 Task: Change the background color of the email to a specific RGB value.
Action: Mouse moved to (228, 34)
Screenshot: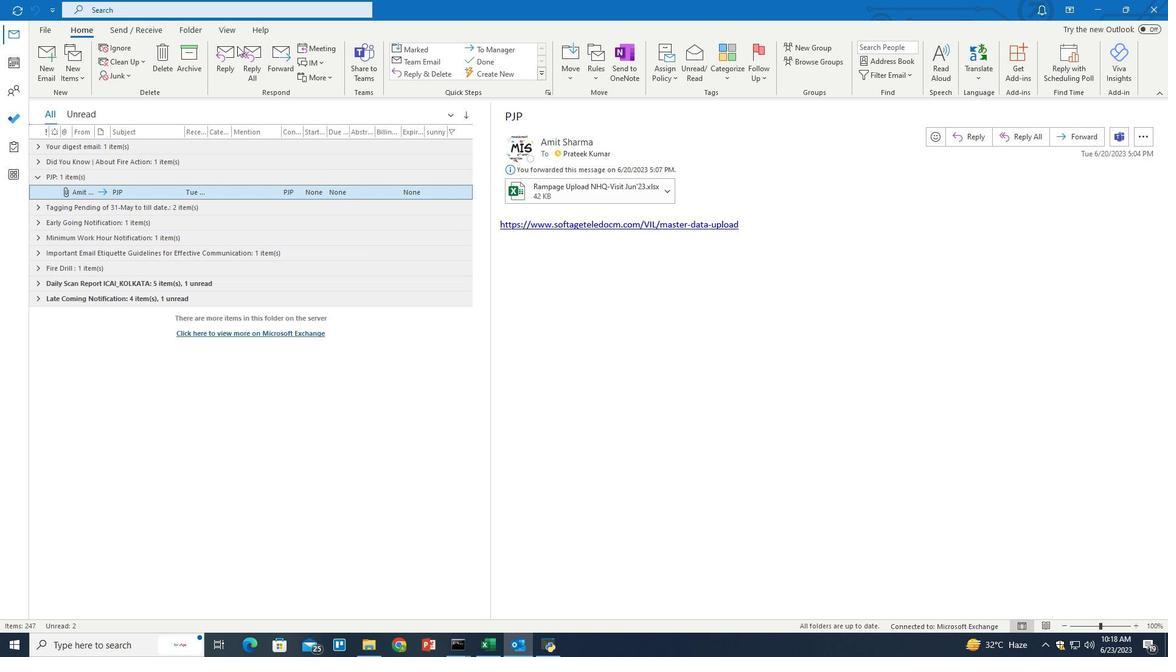 
Action: Mouse pressed left at (228, 34)
Screenshot: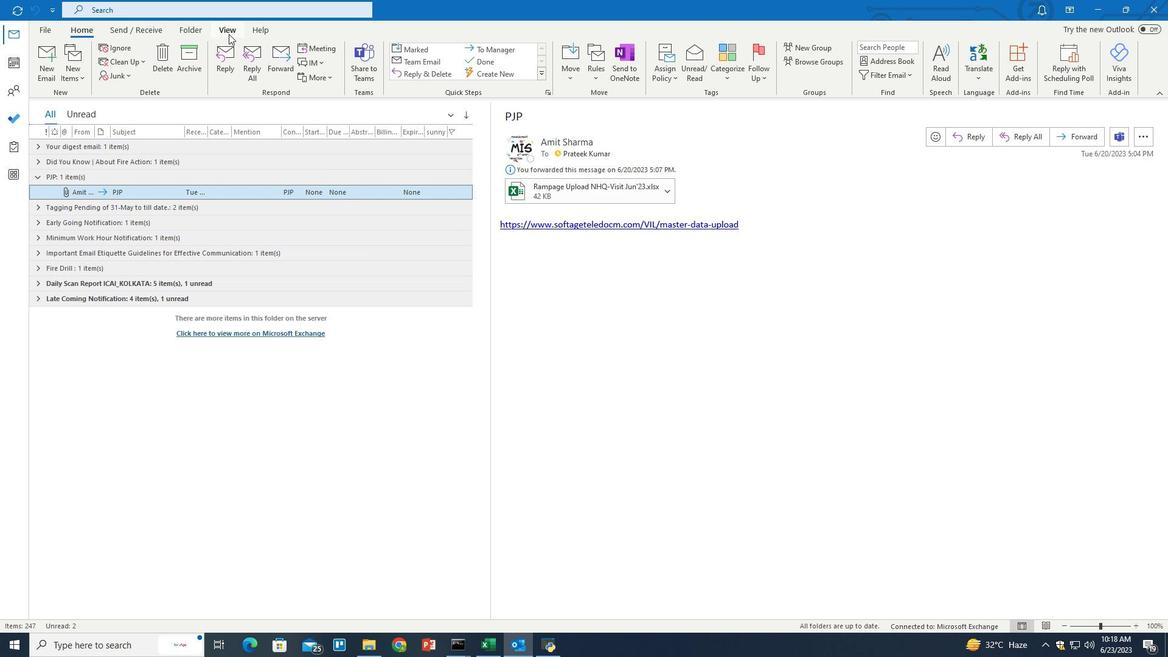 
Action: Mouse moved to (1029, 76)
Screenshot: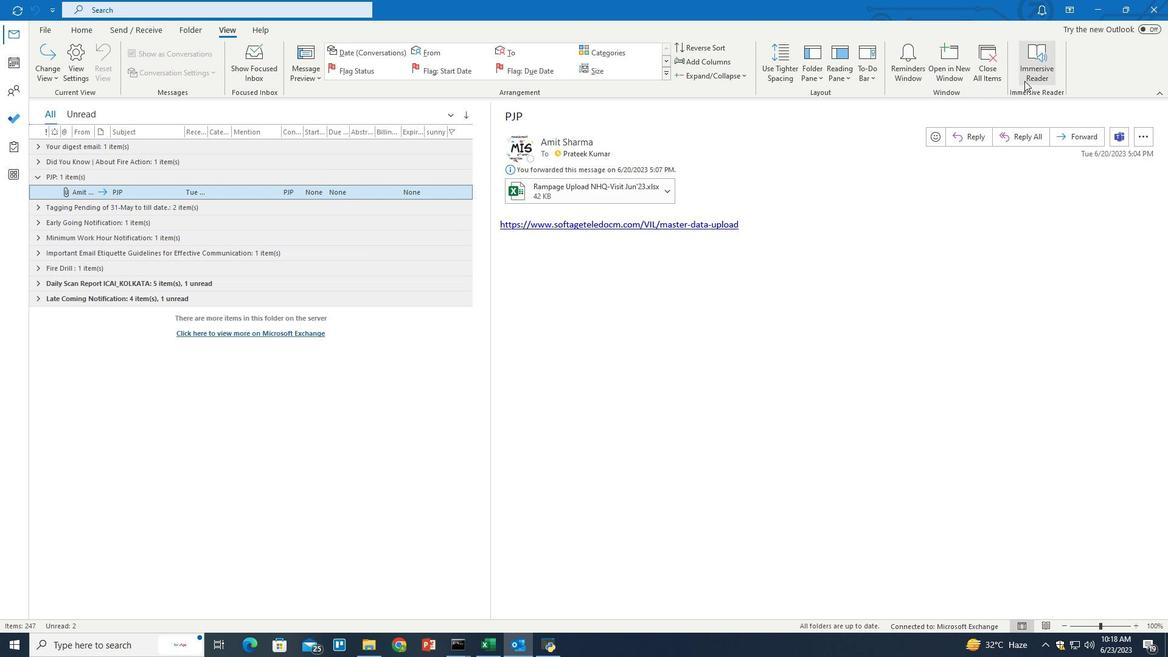 
Action: Mouse pressed left at (1029, 76)
Screenshot: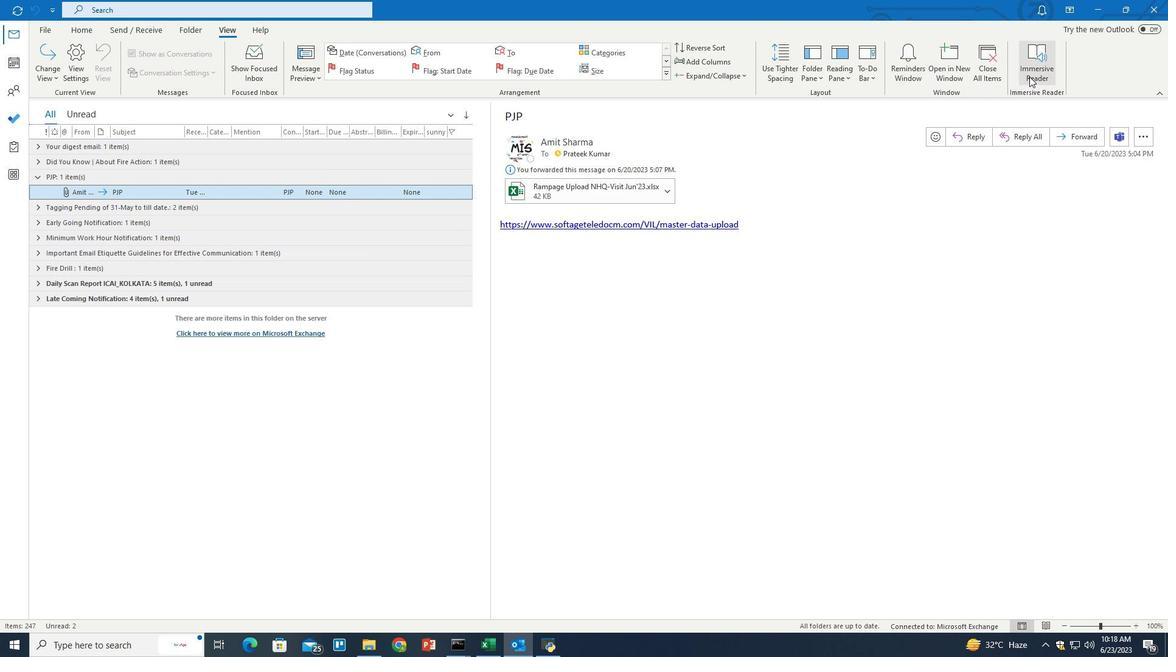 
Action: Mouse moved to (79, 71)
Screenshot: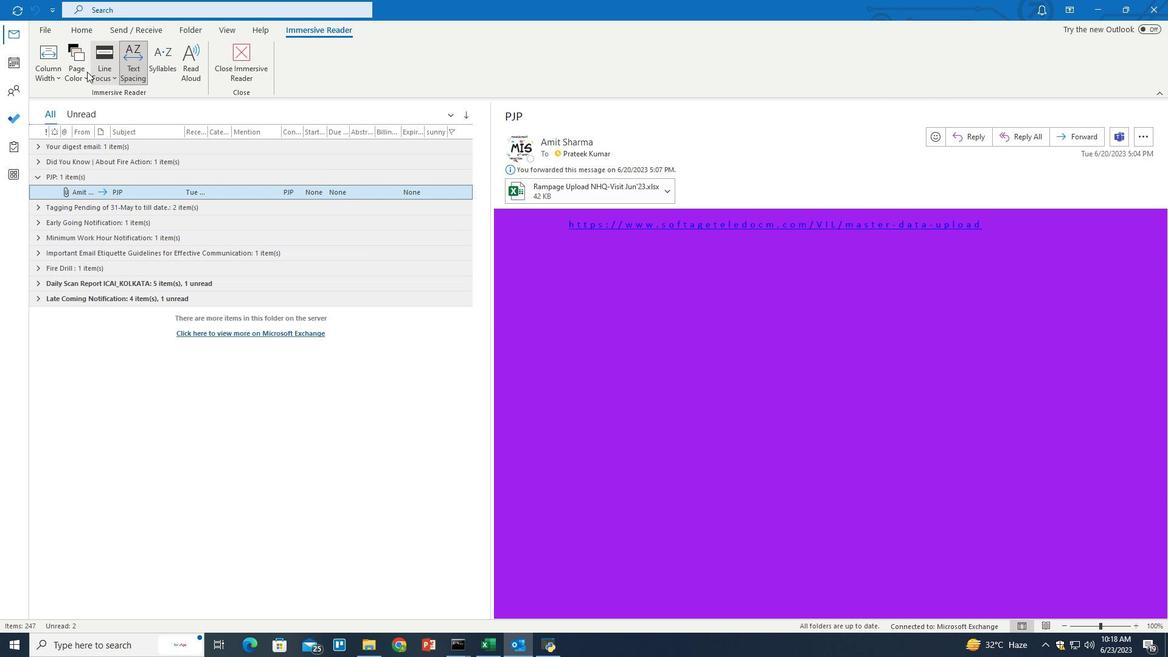 
Action: Mouse pressed left at (79, 71)
Screenshot: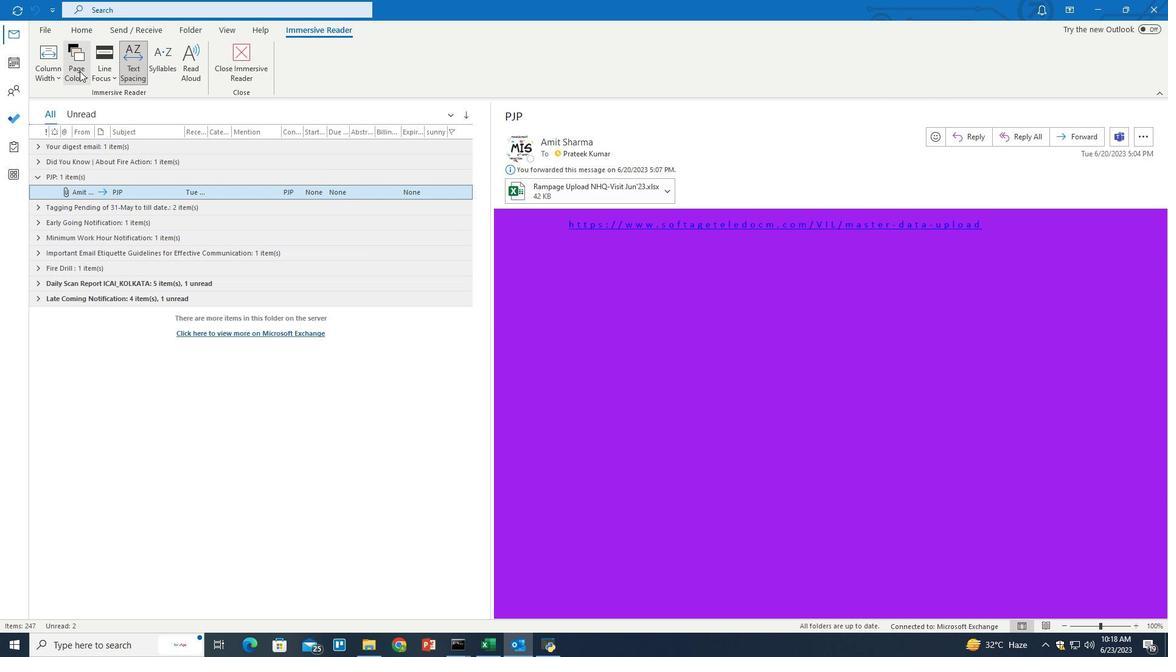
Action: Mouse moved to (114, 234)
Screenshot: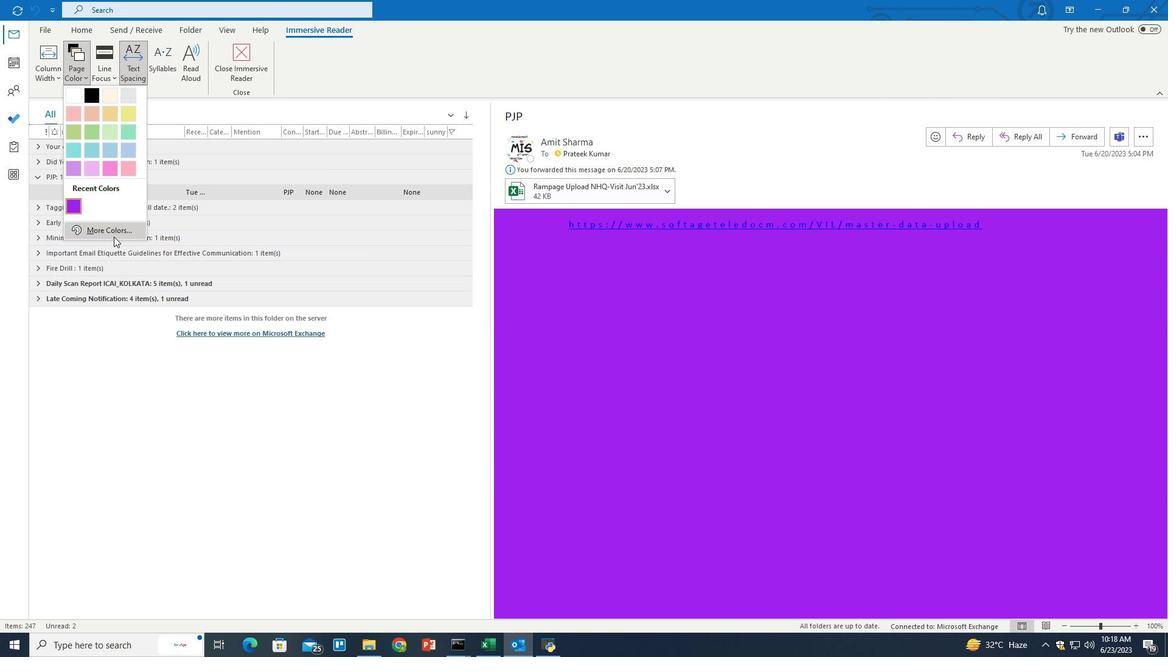 
Action: Mouse pressed left at (114, 234)
Screenshot: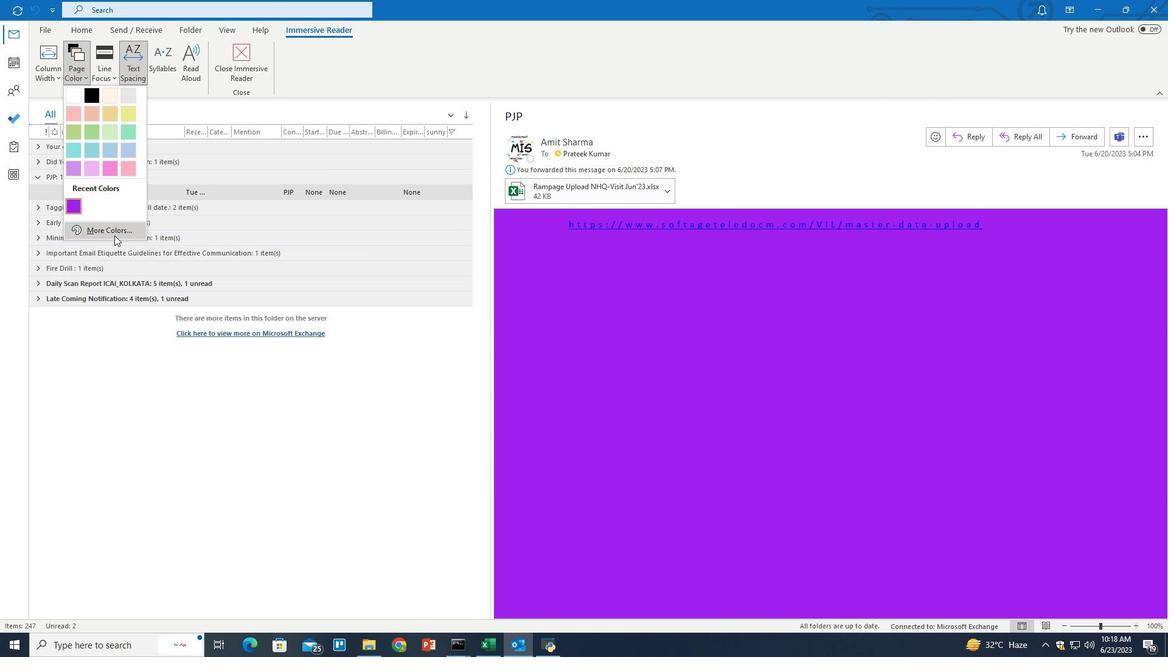 
Action: Mouse moved to (553, 357)
Screenshot: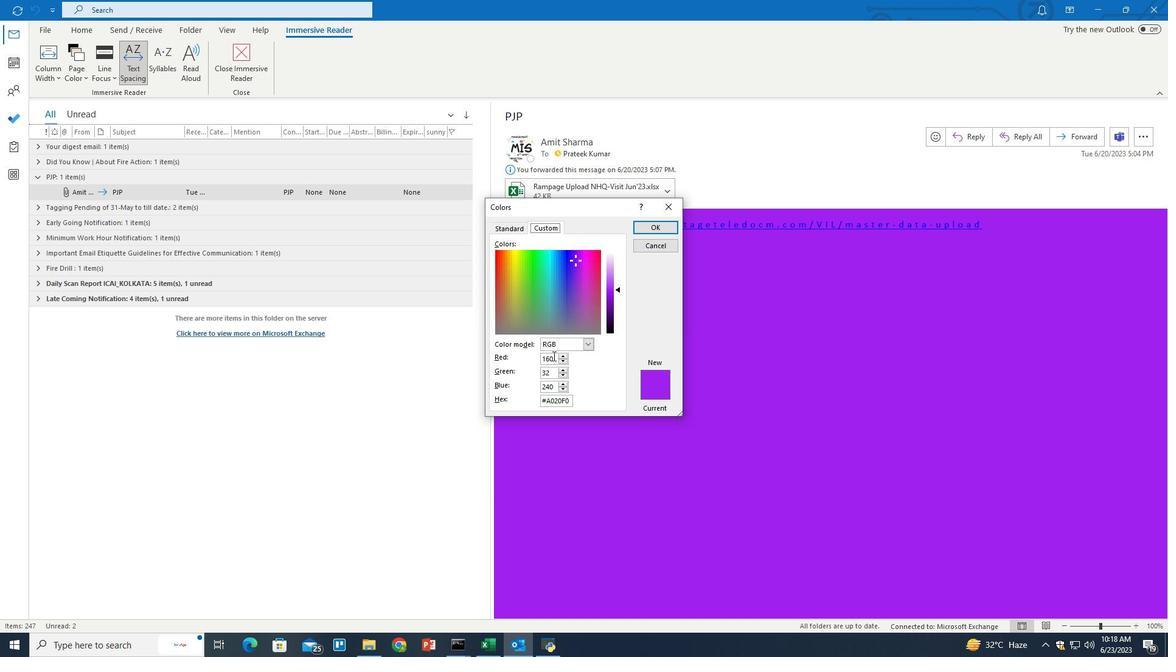 
Action: Mouse pressed left at (553, 357)
Screenshot: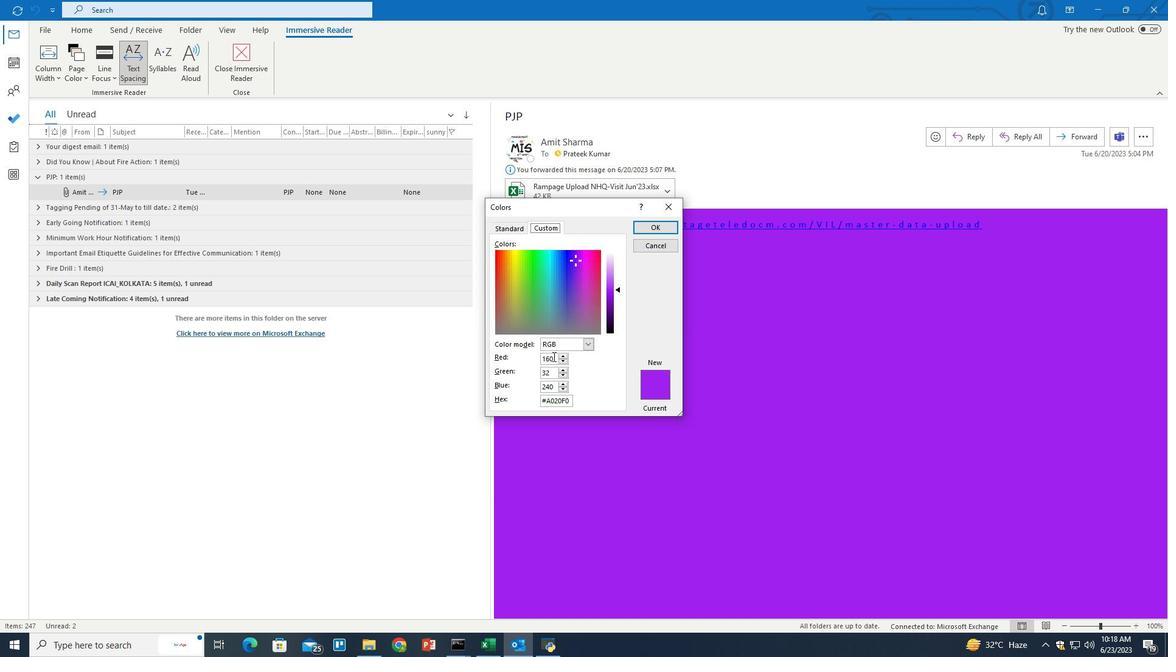 
Action: Key pressed <Key.backspace><Key.backspace><Key.backspace><Key.backspace><Key.backspace><Key.backspace><Key.backspace><Key.backspace><Key.backspace><Key.backspace>148
Screenshot: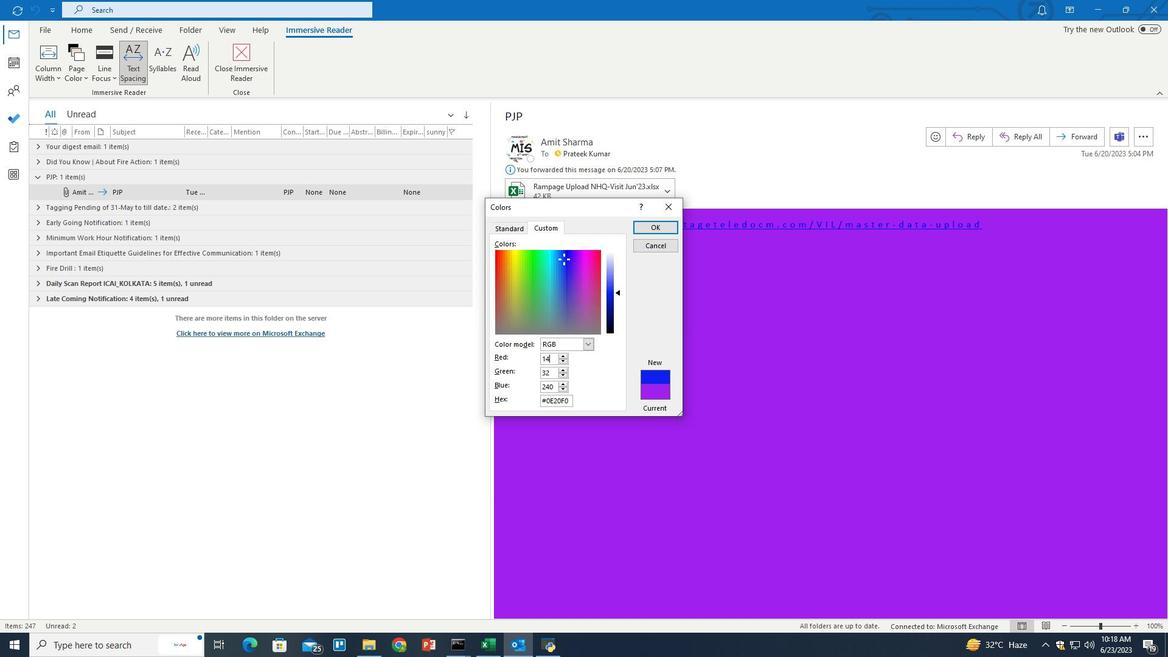 
Action: Mouse moved to (547, 372)
Screenshot: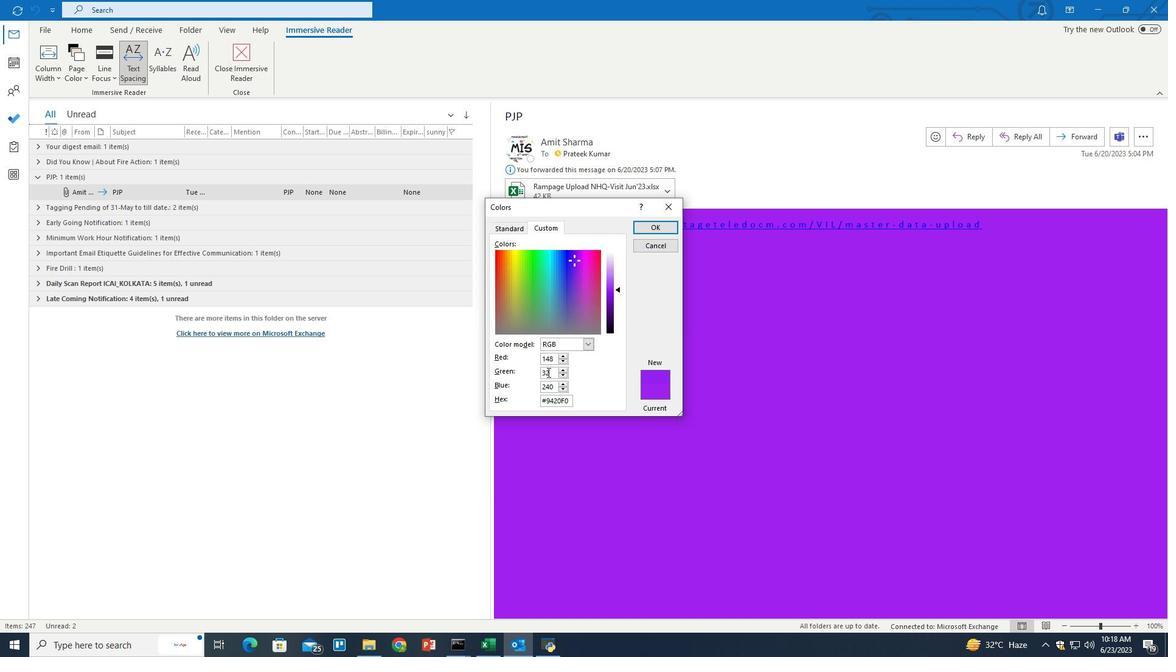 
Action: Mouse pressed left at (547, 372)
Screenshot: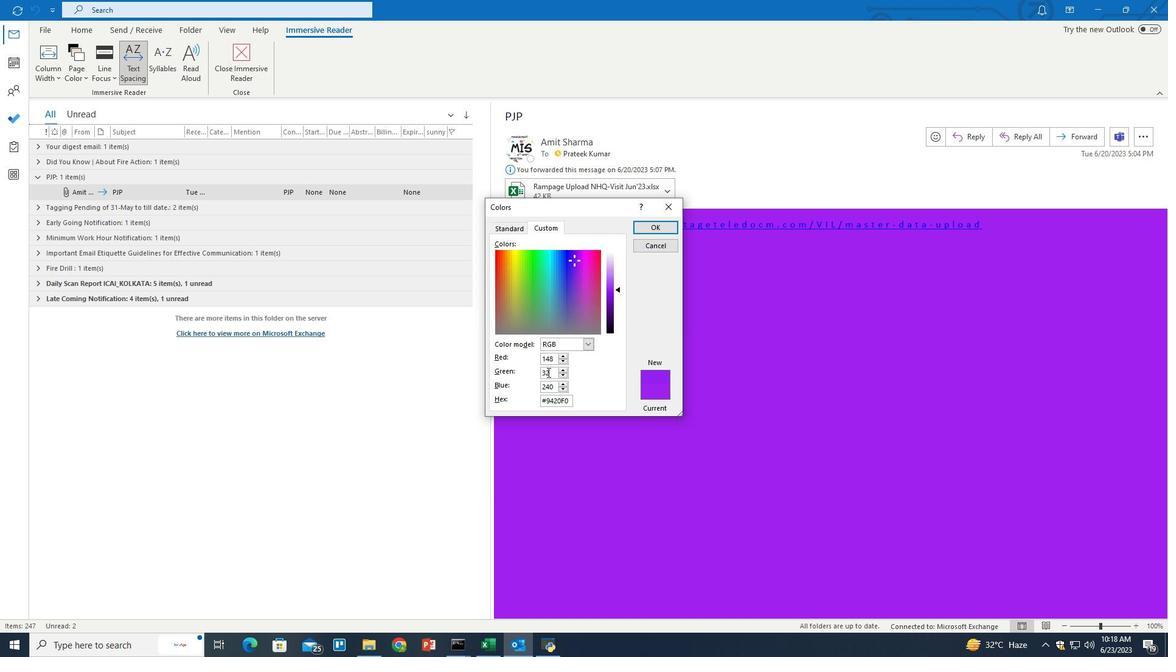 
Action: Key pressed <Key.right><Key.backspace><Key.backspace>226
Screenshot: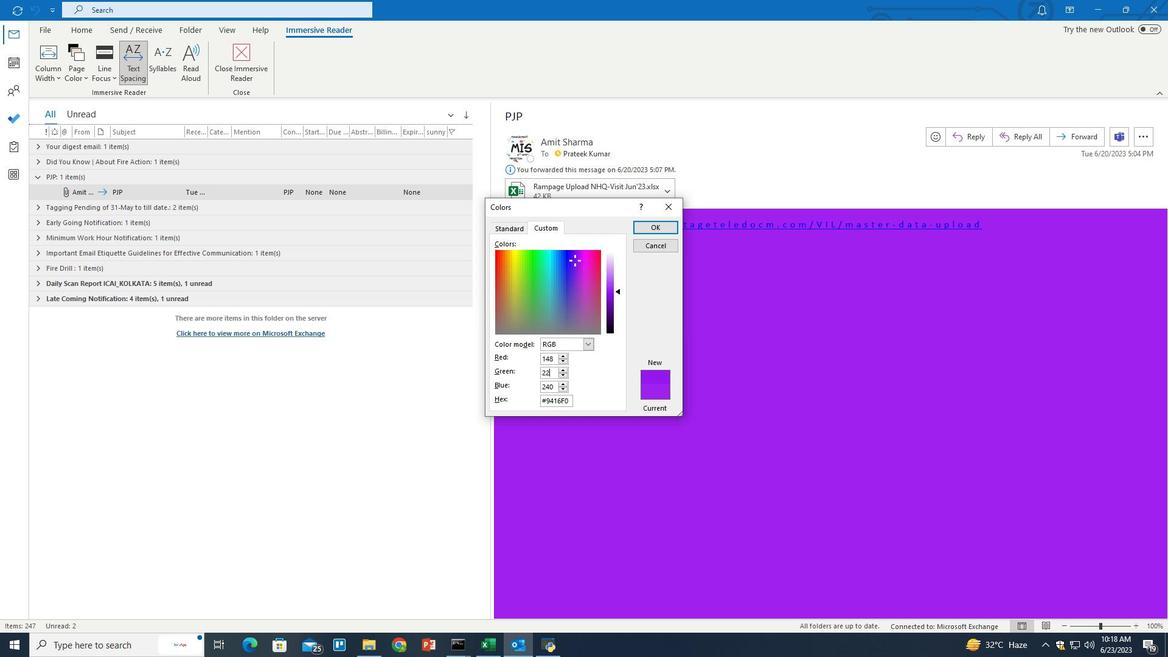 
Action: Mouse moved to (553, 386)
Screenshot: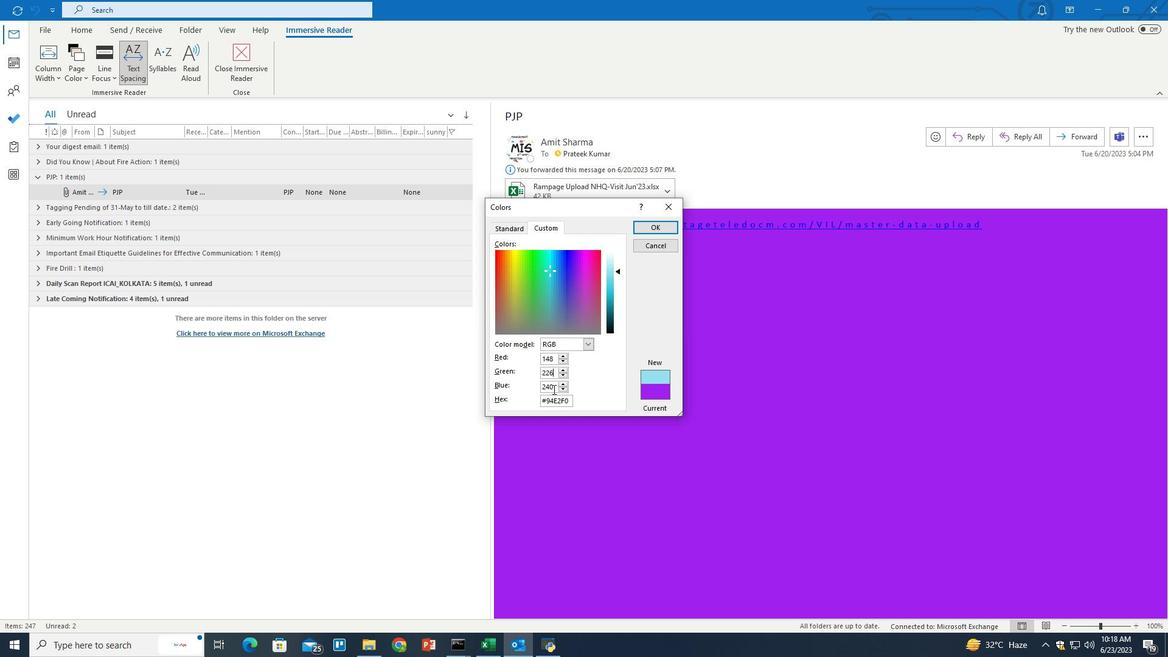 
Action: Mouse pressed left at (553, 386)
Screenshot: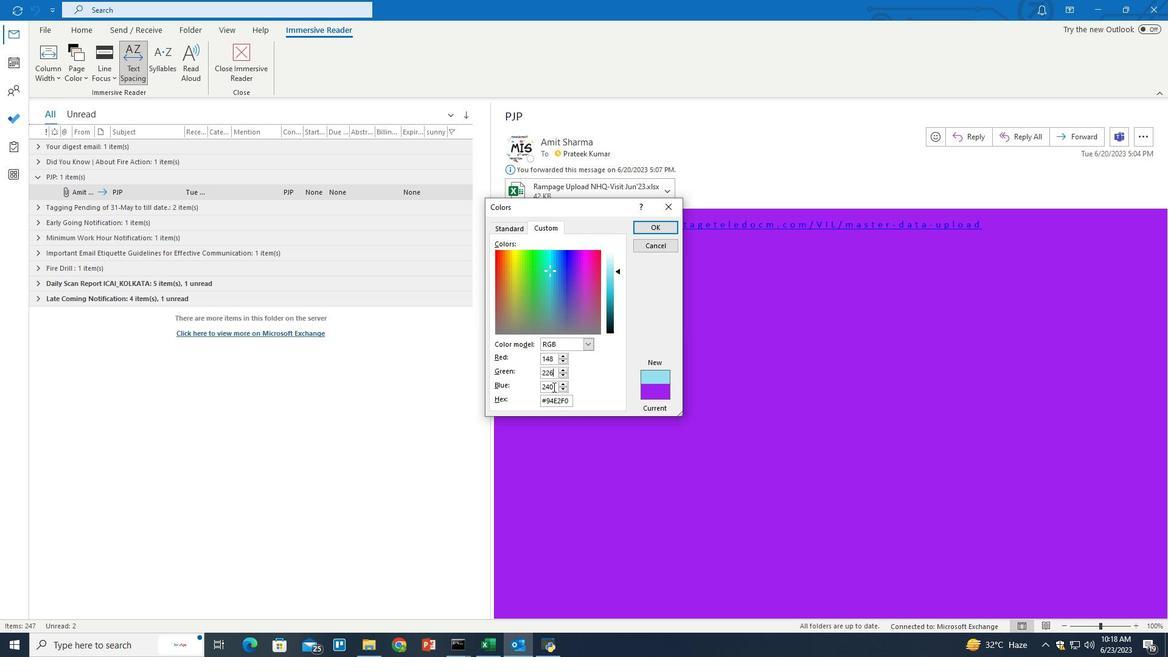 
Action: Mouse moved to (550, 383)
Screenshot: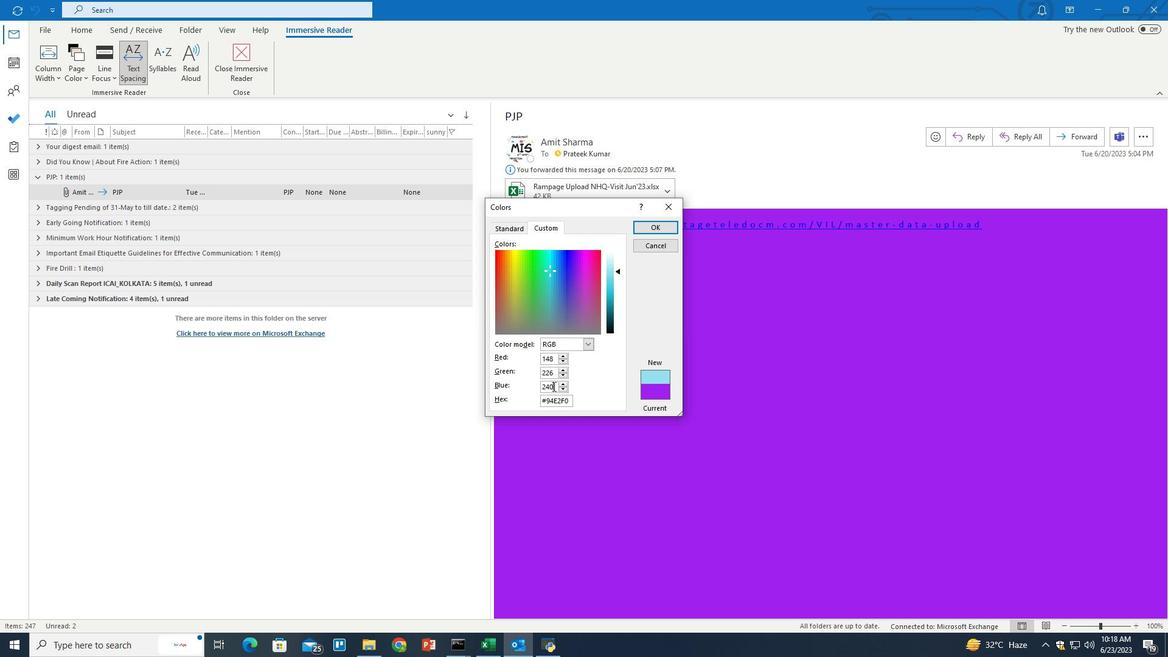 
Action: Key pressed <Key.backspace><Key.backspace><Key.backspace><Key.backspace><Key.backspace><Key.backspace>190
Screenshot: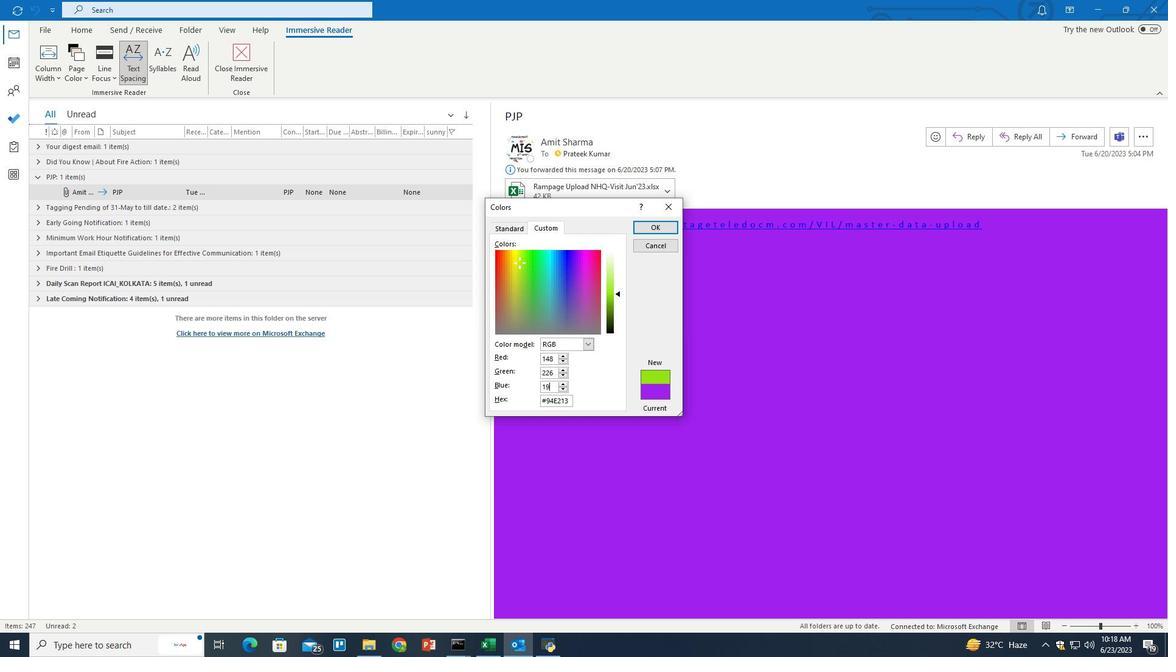 
Action: Mouse moved to (659, 231)
Screenshot: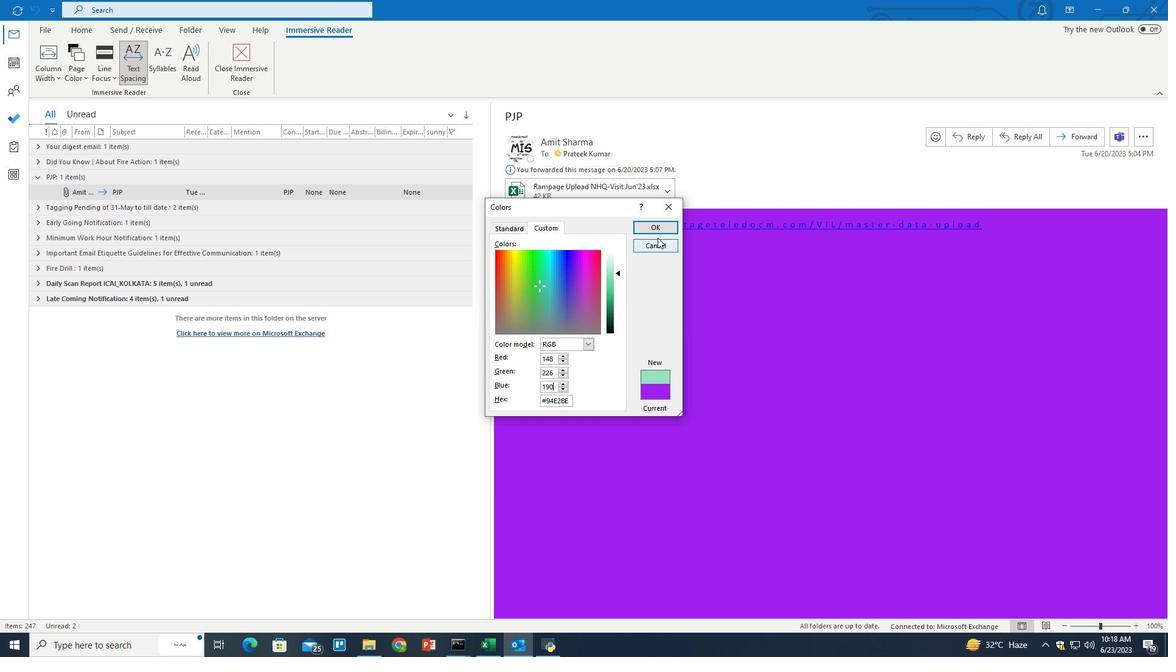 
Action: Mouse pressed left at (659, 231)
Screenshot: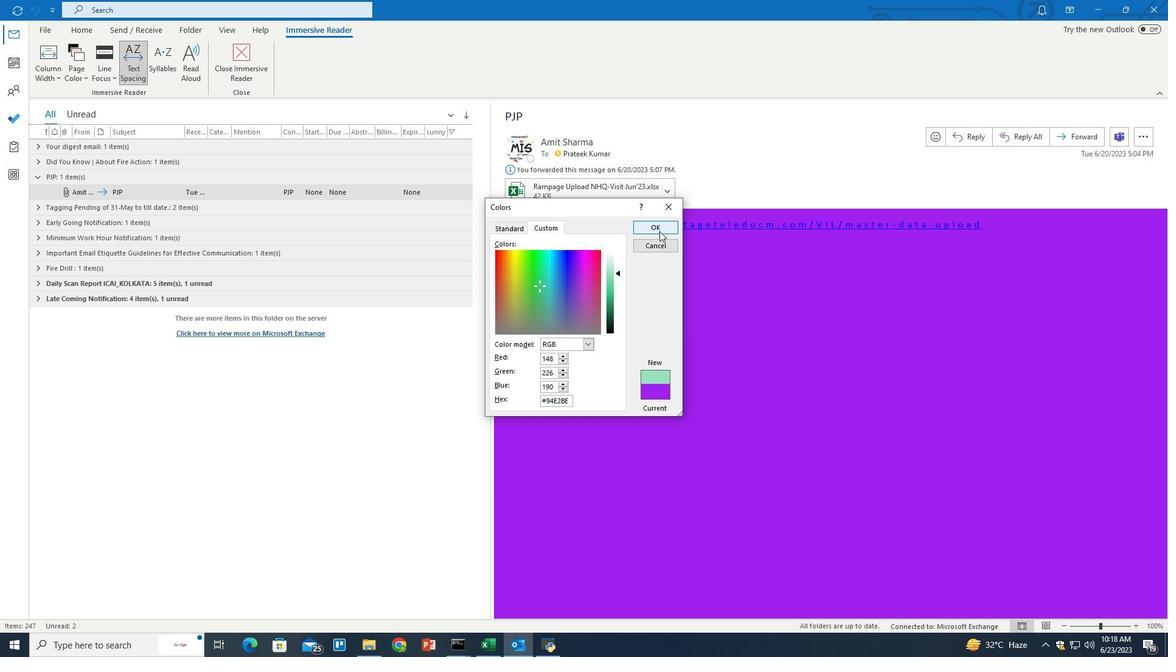 
Action: Mouse moved to (655, 226)
Screenshot: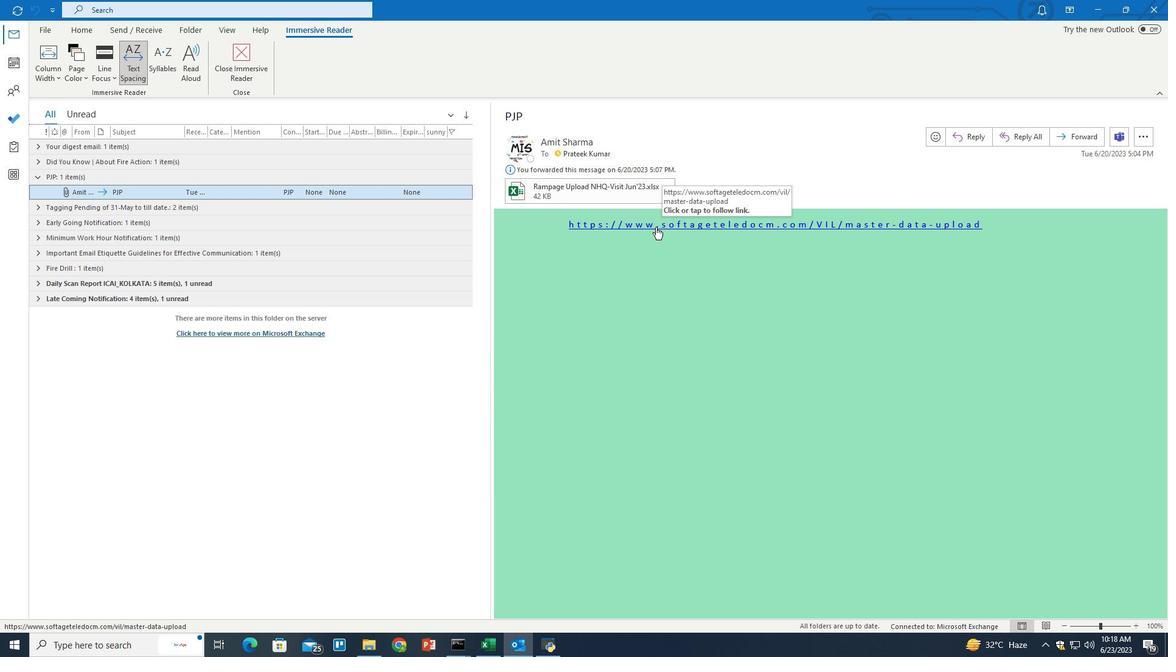 
